 Task: Create List Real Estate Development in Board Project Management Techniques to Workspace Business Process Automation. Create List Residential Sales in Board Product Market Analysis to Workspace Business Process Automation. Create List Commercial Sales in Board Brand Positioning and Differentiation Strategy to Workspace Business Process Automation
Action: Mouse moved to (126, 412)
Screenshot: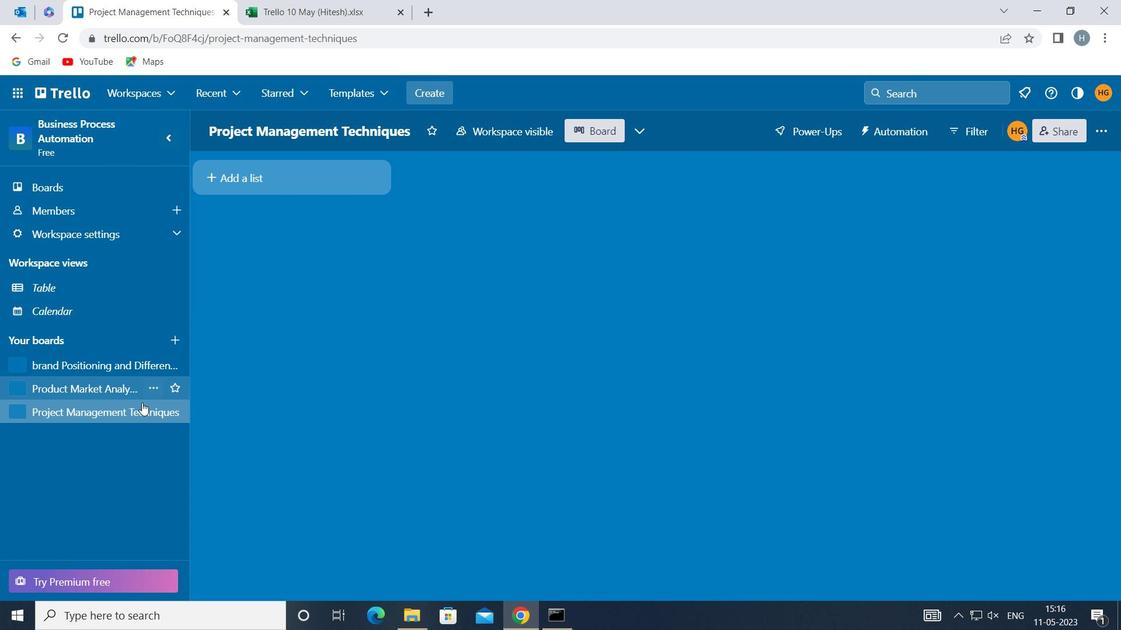 
Action: Mouse pressed left at (126, 412)
Screenshot: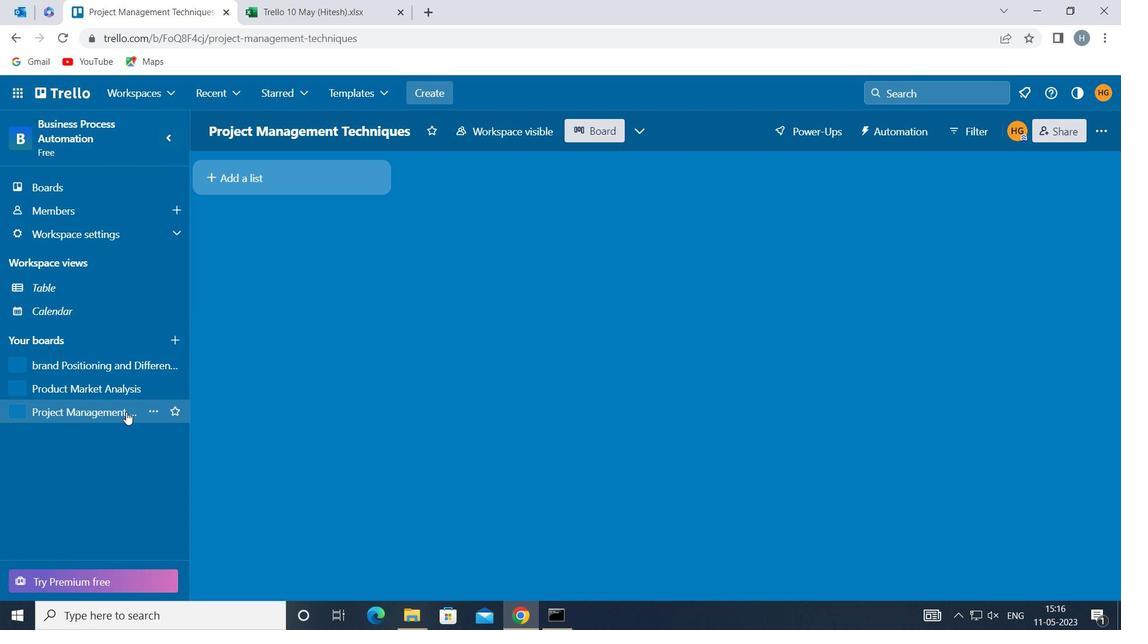 
Action: Mouse moved to (273, 178)
Screenshot: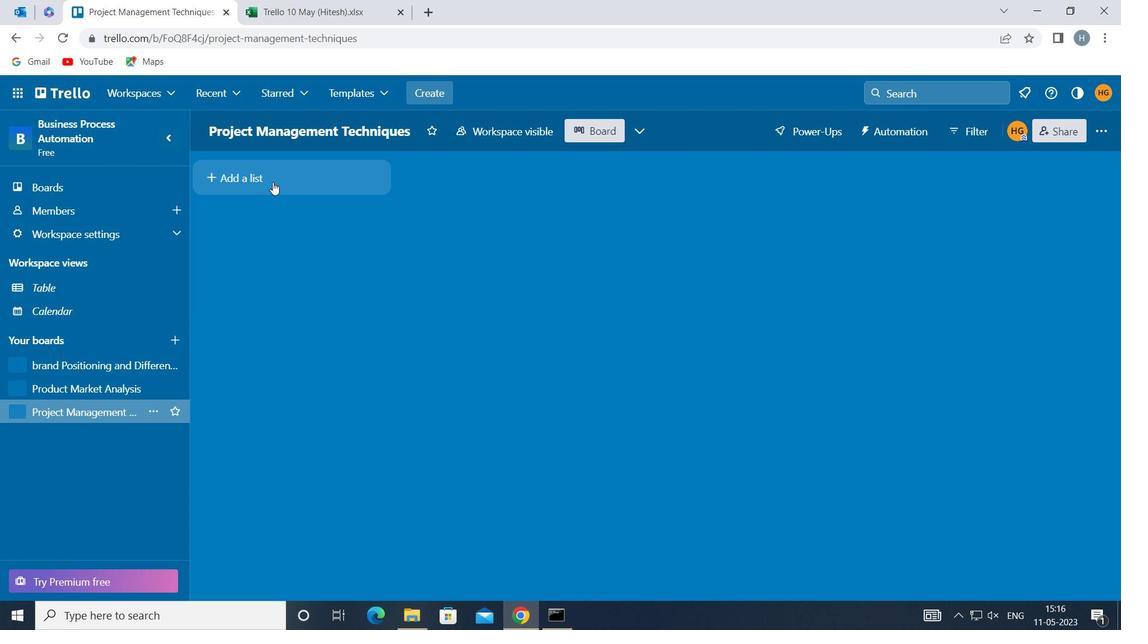 
Action: Mouse pressed left at (273, 178)
Screenshot: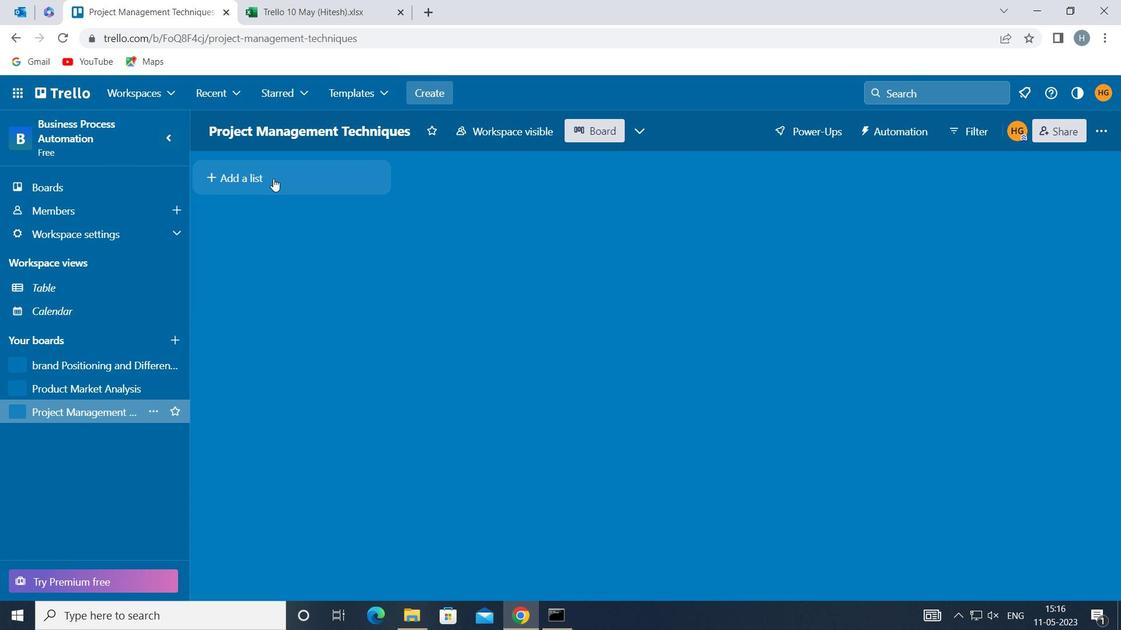 
Action: Mouse moved to (285, 190)
Screenshot: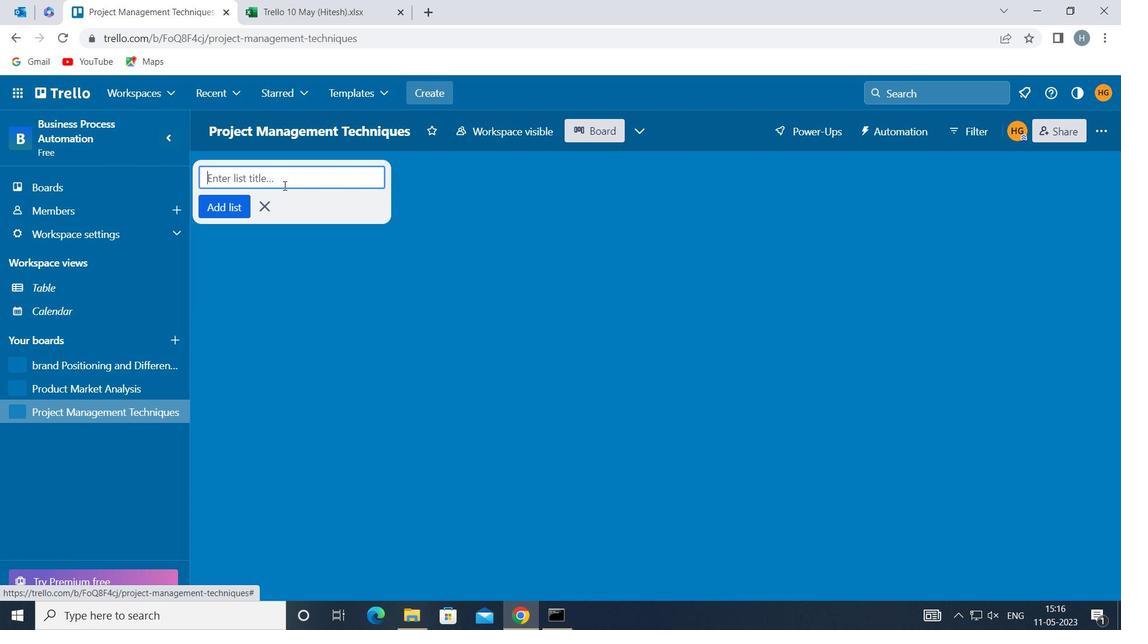 
Action: Key pressed <Key.shift>REAL<Key.space><Key.shift>ESTATE<Key.space><Key.shift>DEVELOPMENT
Screenshot: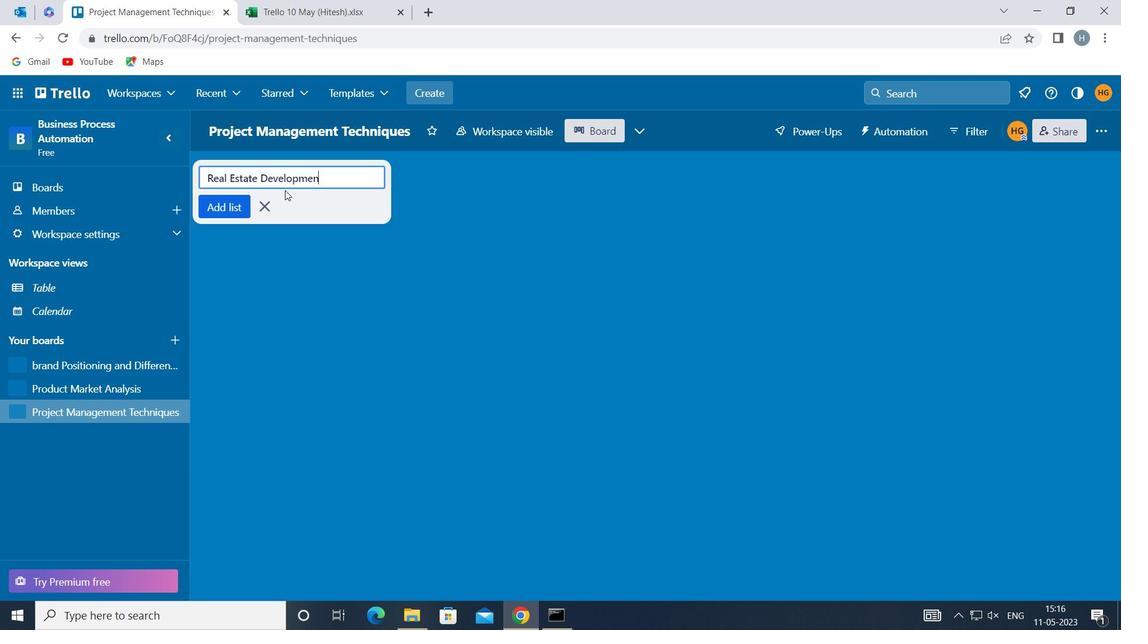 
Action: Mouse moved to (234, 200)
Screenshot: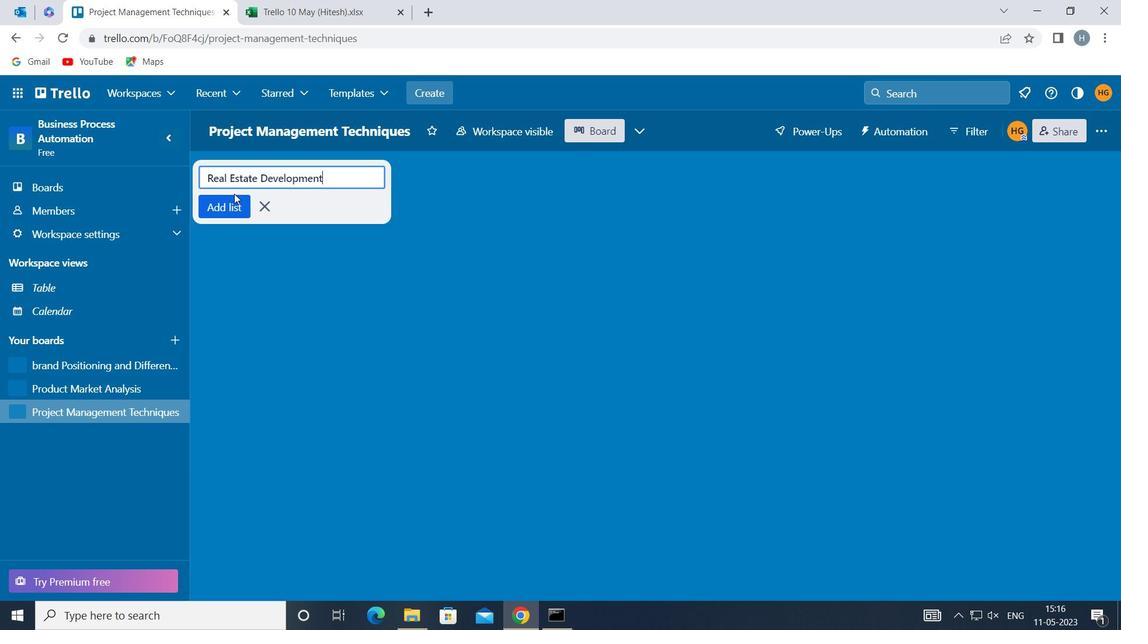 
Action: Mouse pressed left at (234, 200)
Screenshot: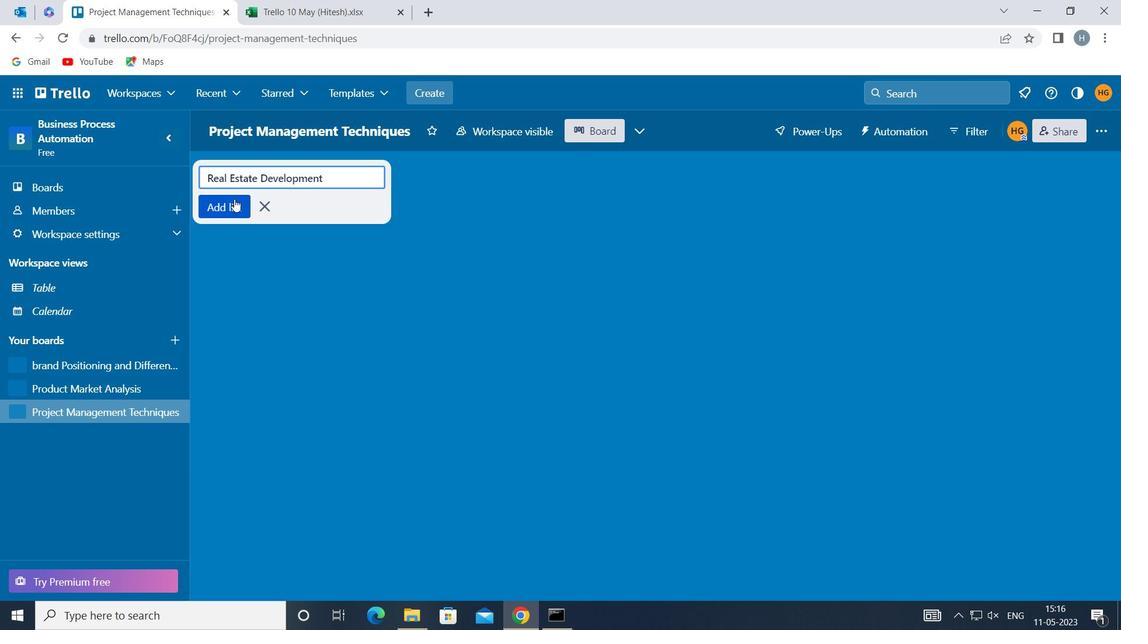 
Action: Mouse moved to (249, 305)
Screenshot: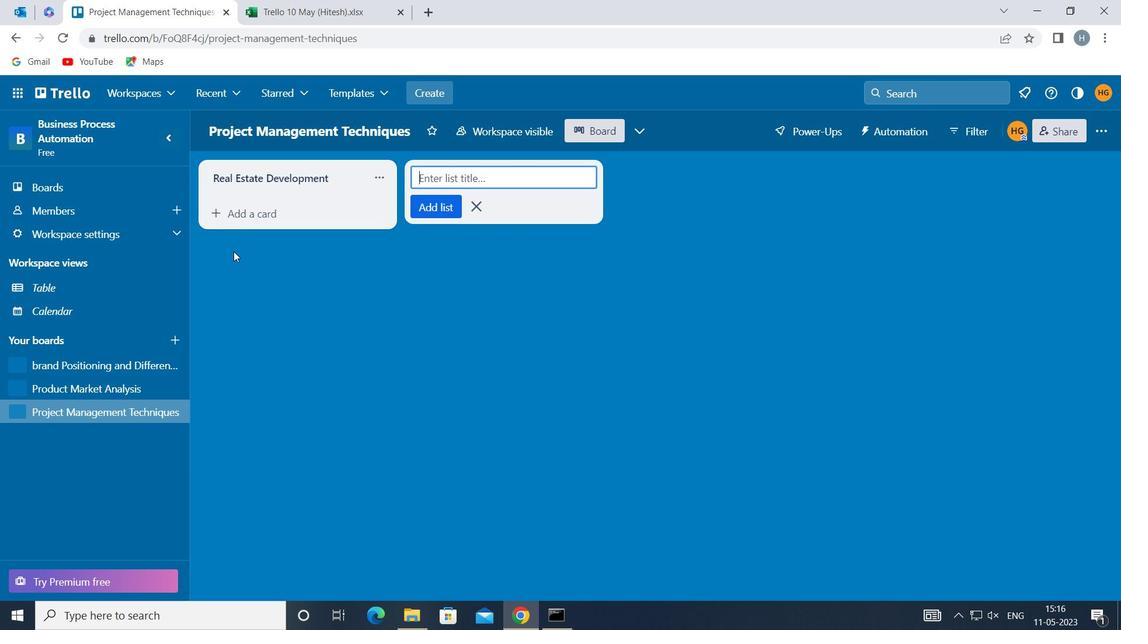 
Action: Mouse pressed left at (249, 305)
Screenshot: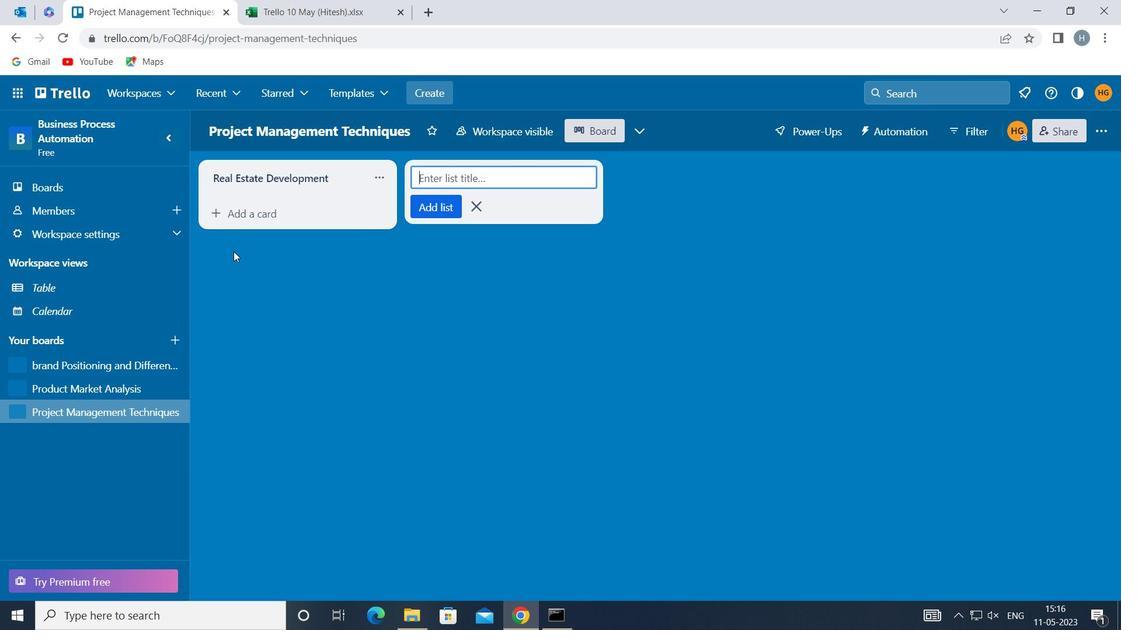 
Action: Mouse moved to (124, 386)
Screenshot: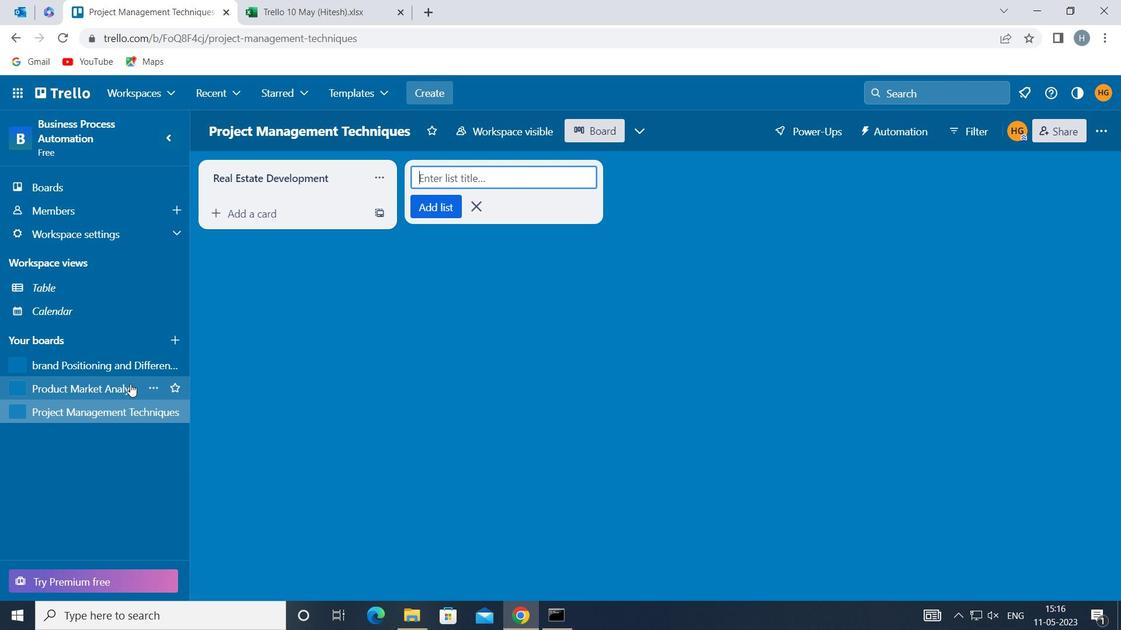 
Action: Mouse pressed left at (124, 386)
Screenshot: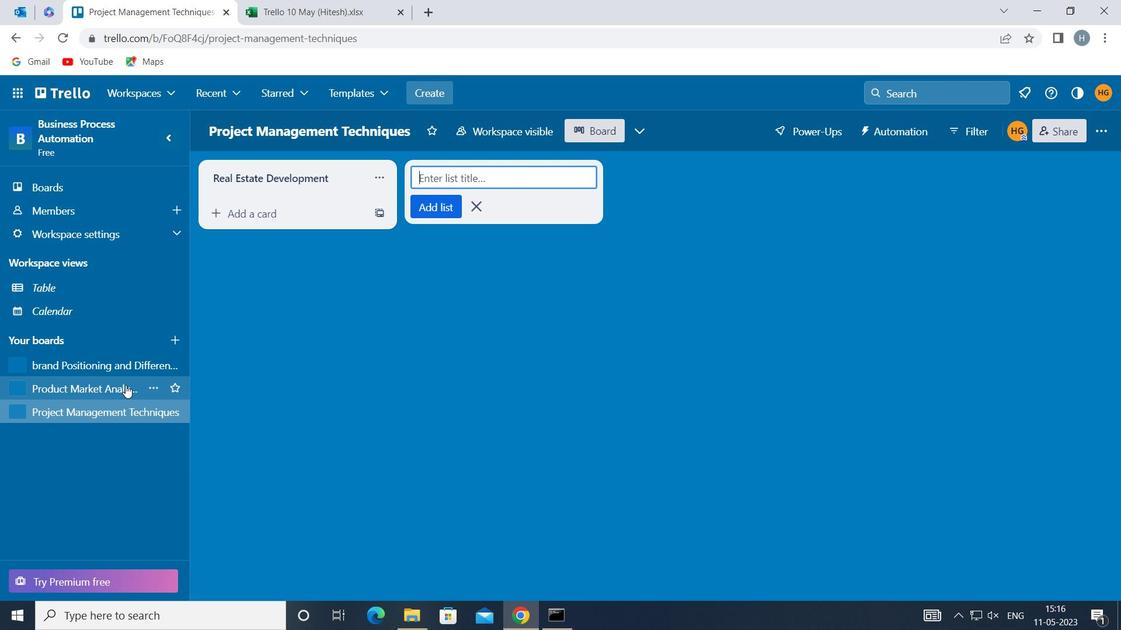 
Action: Mouse moved to (276, 179)
Screenshot: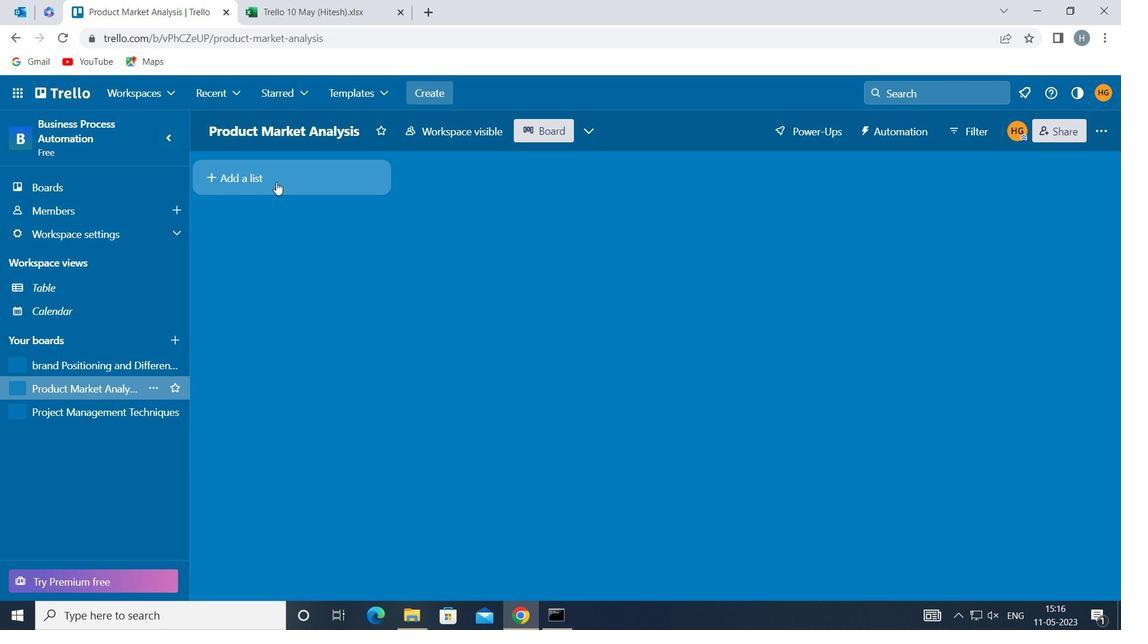 
Action: Mouse pressed left at (276, 179)
Screenshot: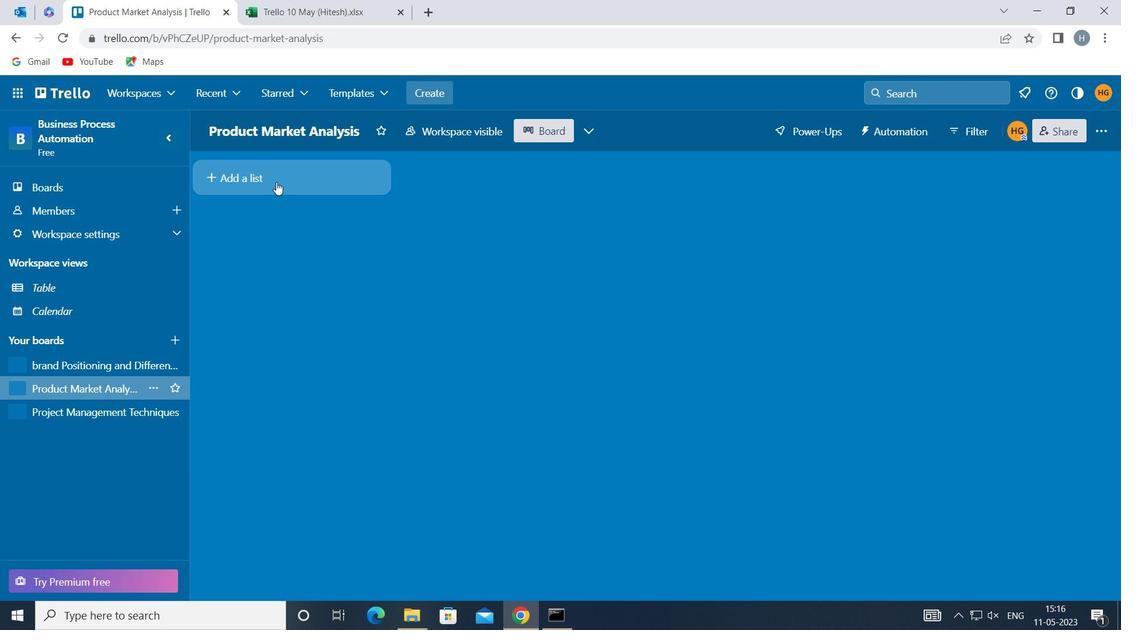 
Action: Key pressed <Key.shift>RESIDENTIAL<Key.space><Key.shift>SALE
Screenshot: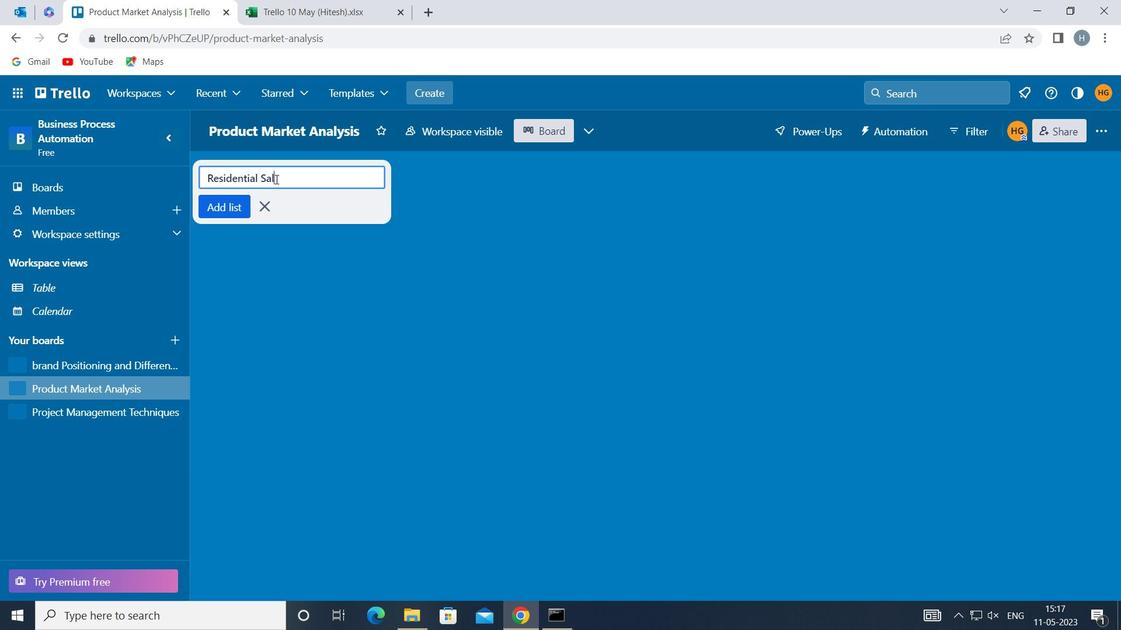 
Action: Mouse moved to (339, 182)
Screenshot: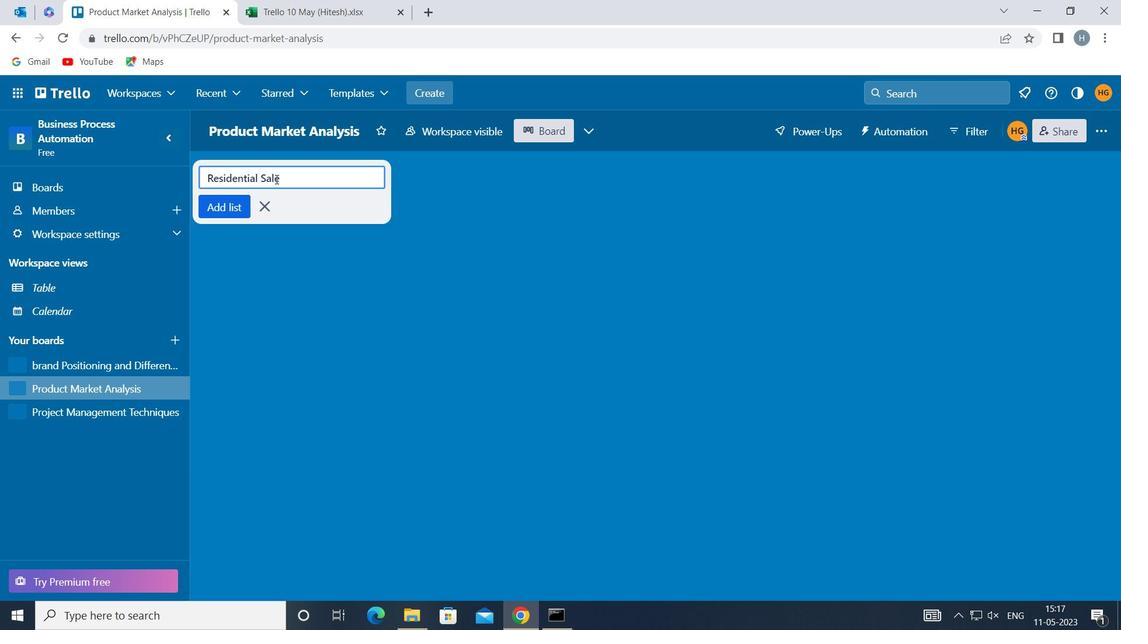 
Action: Key pressed S
Screenshot: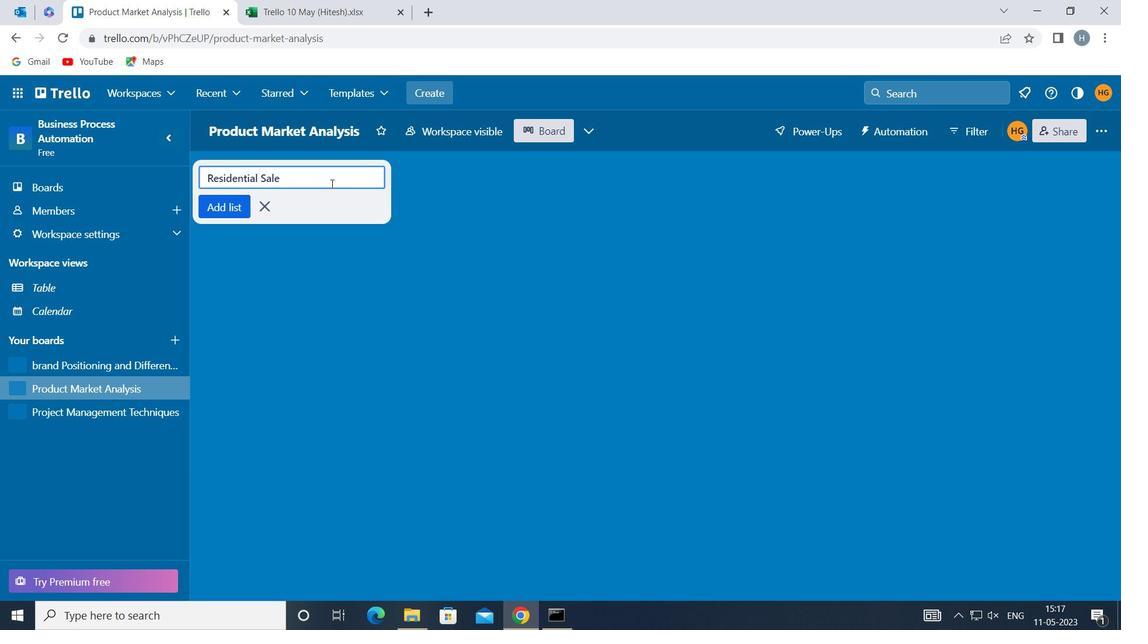 
Action: Mouse moved to (234, 205)
Screenshot: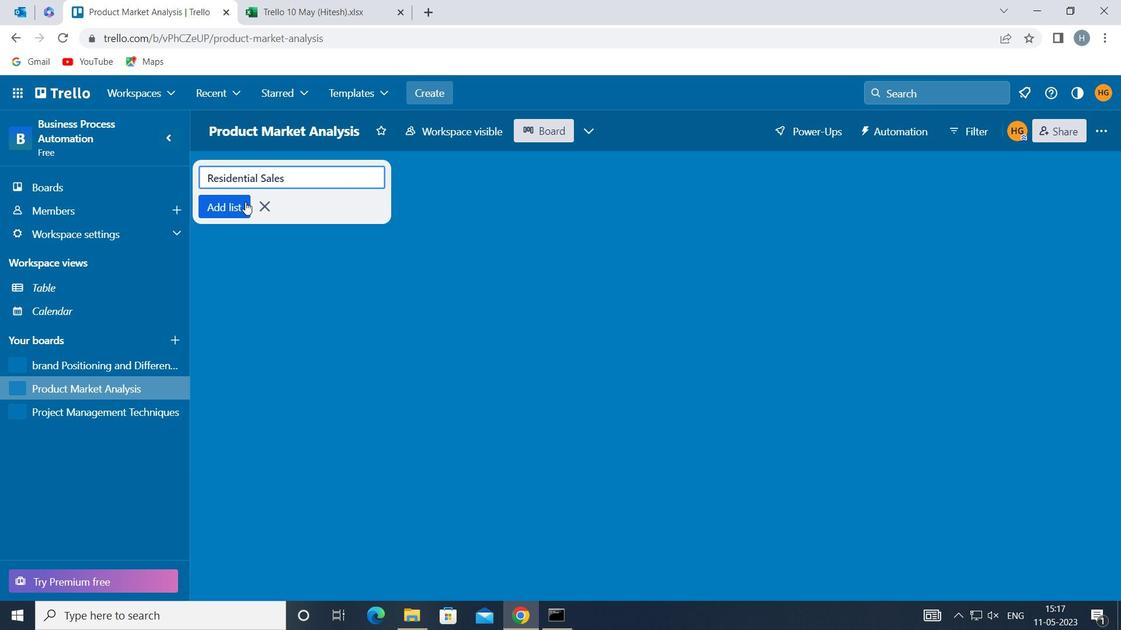 
Action: Mouse pressed left at (234, 205)
Screenshot: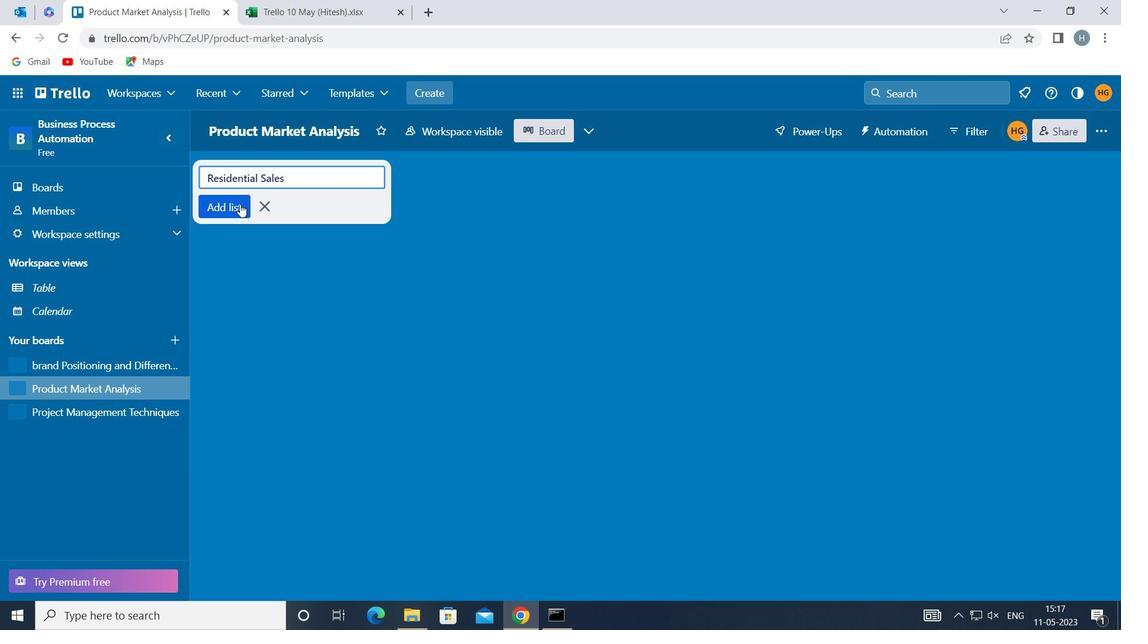 
Action: Mouse moved to (224, 280)
Screenshot: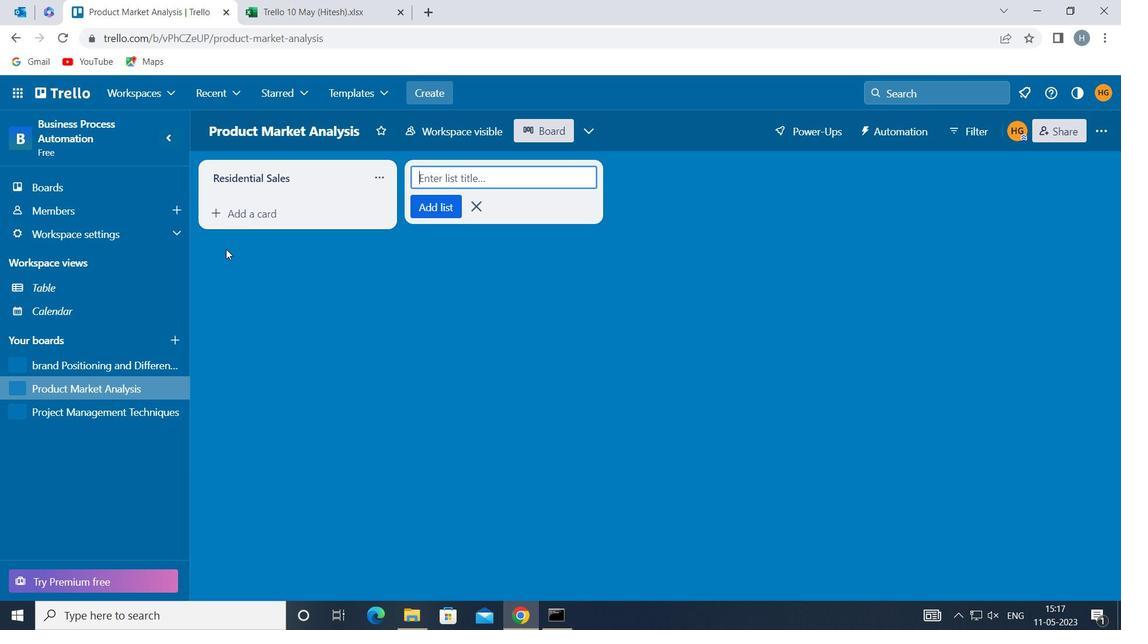 
Action: Mouse pressed left at (224, 280)
Screenshot: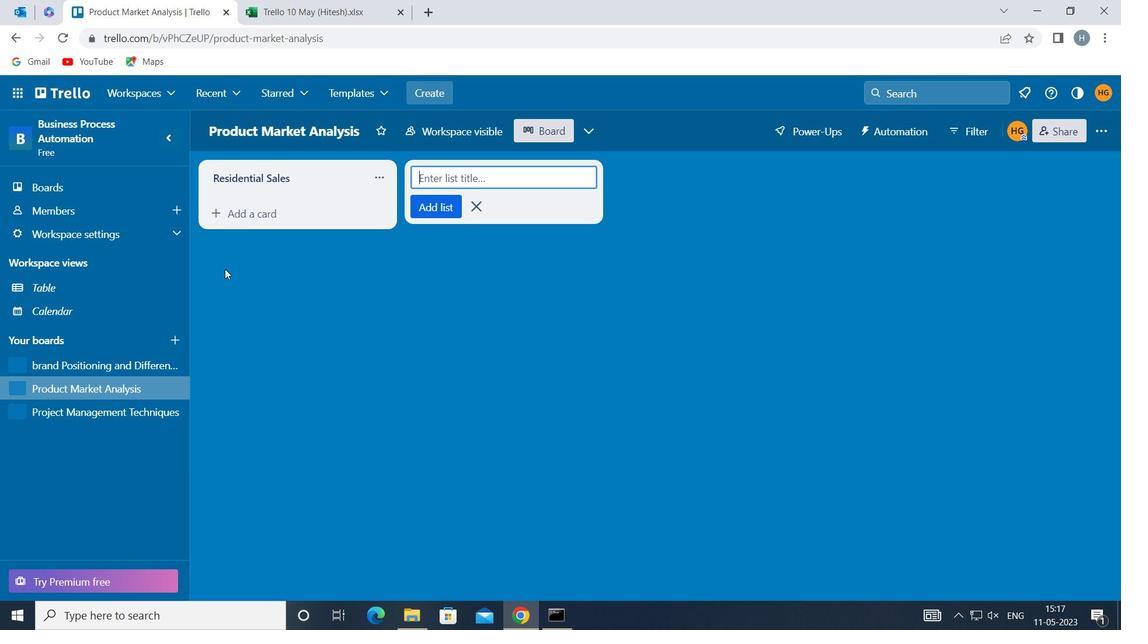 
Action: Mouse moved to (103, 362)
Screenshot: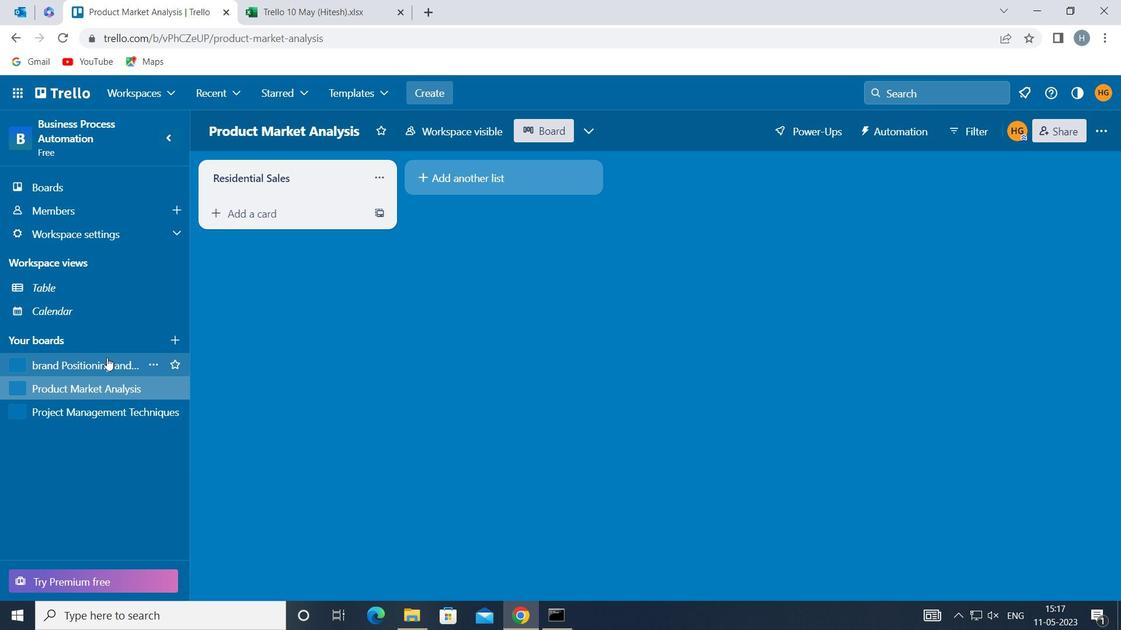 
Action: Mouse pressed left at (103, 362)
Screenshot: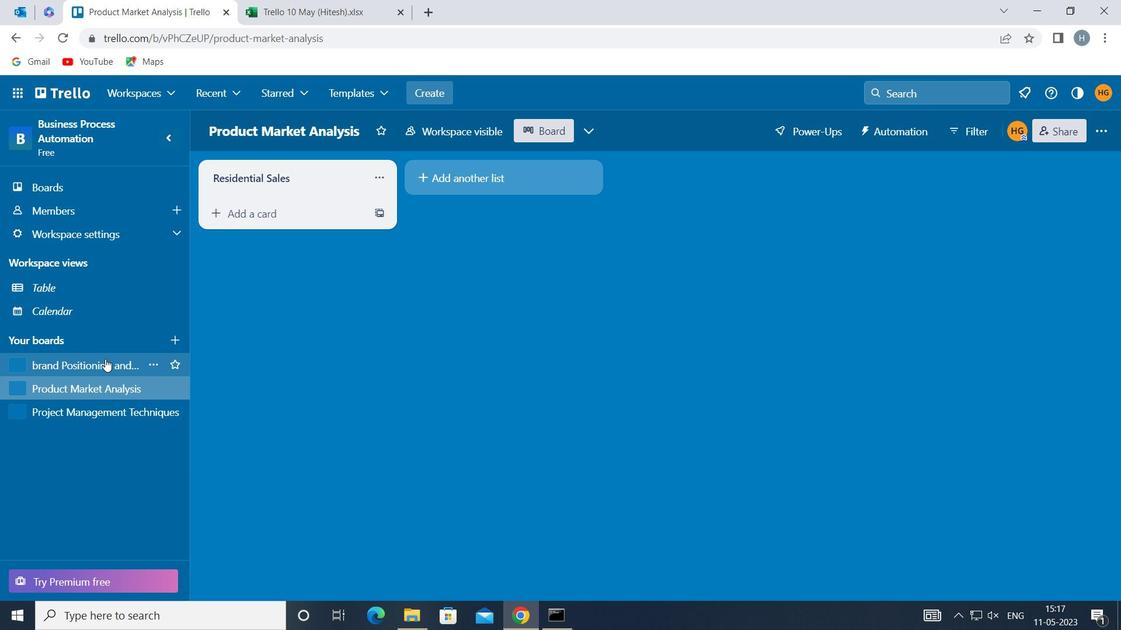
Action: Mouse moved to (276, 176)
Screenshot: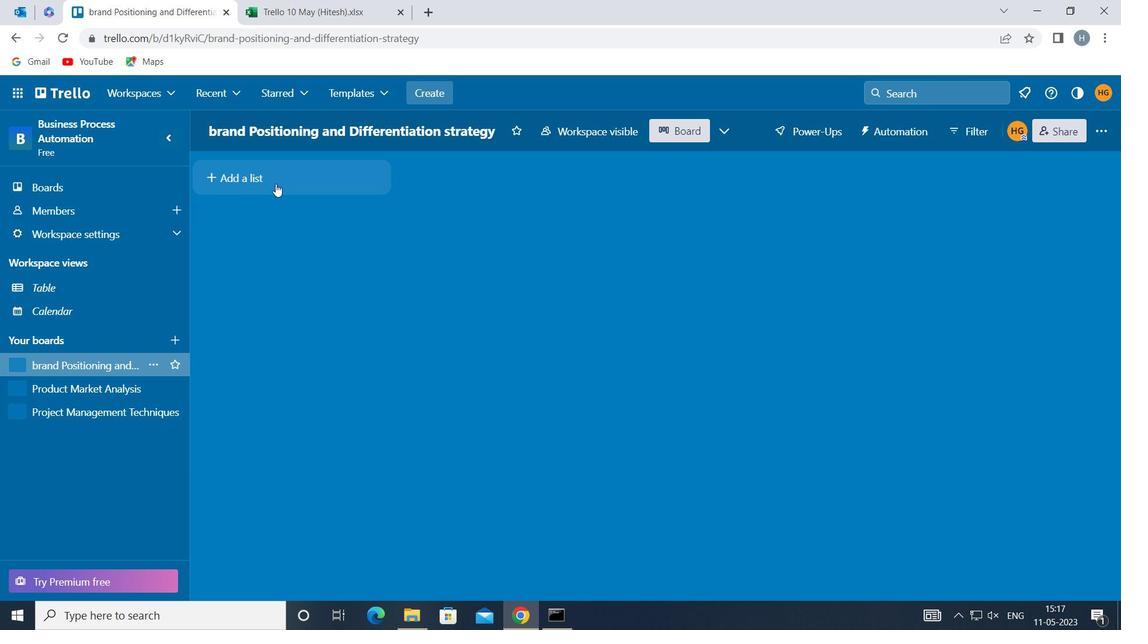 
Action: Mouse pressed left at (276, 176)
Screenshot: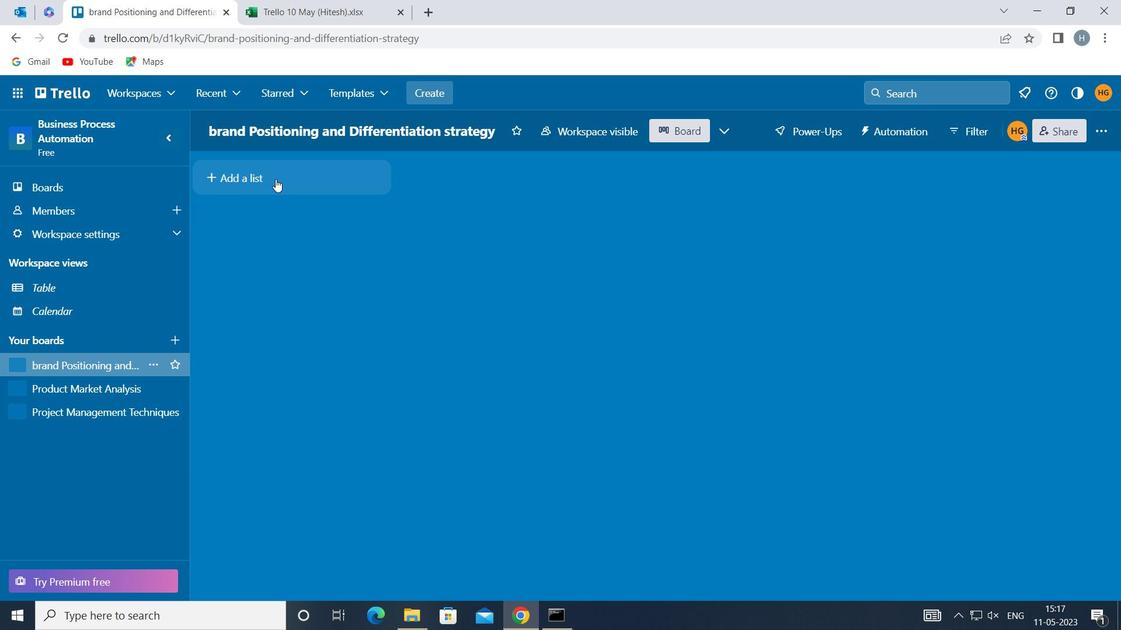 
Action: Mouse moved to (277, 178)
Screenshot: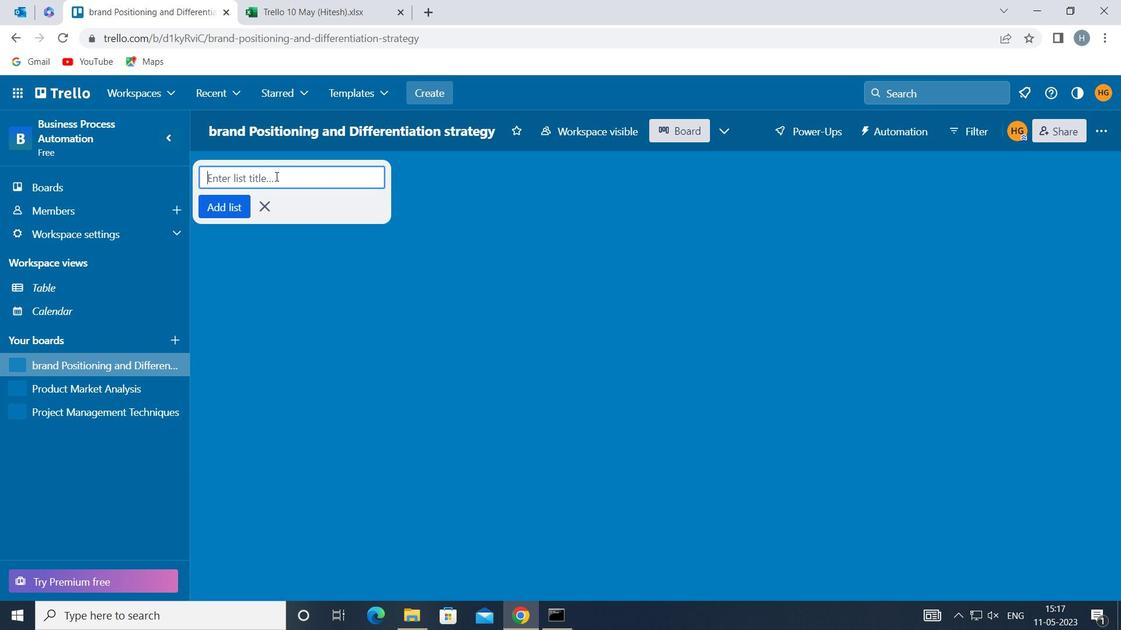 
Action: Key pressed <Key.shift>COMMERCIAL<Key.space><Key.shift>SALE
Screenshot: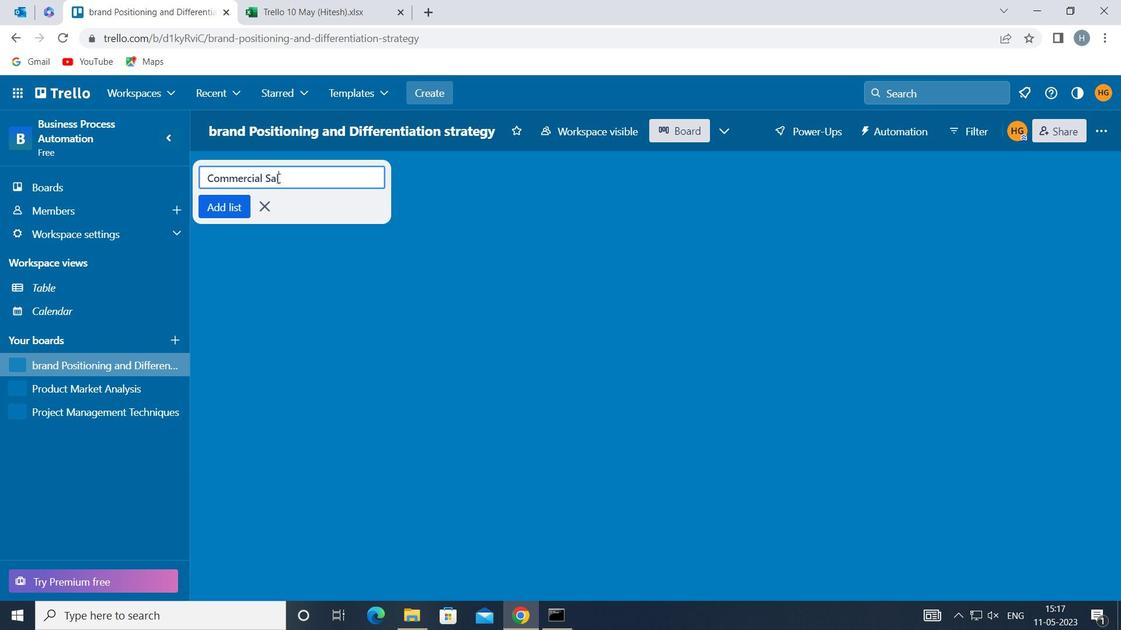 
Action: Mouse moved to (291, 185)
Screenshot: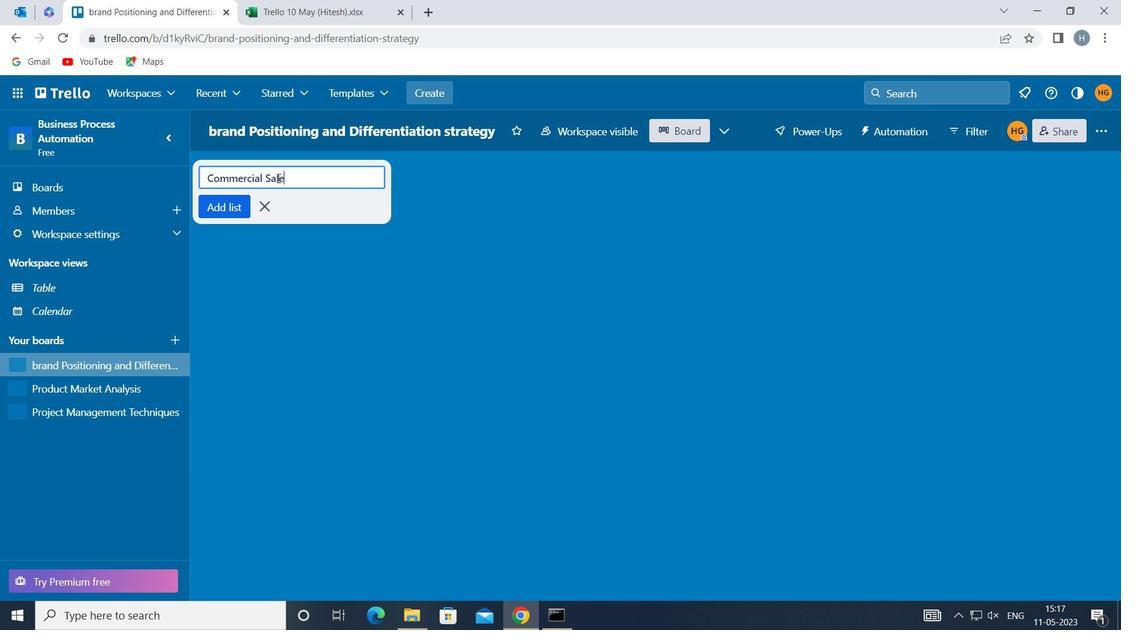 
Action: Key pressed S
Screenshot: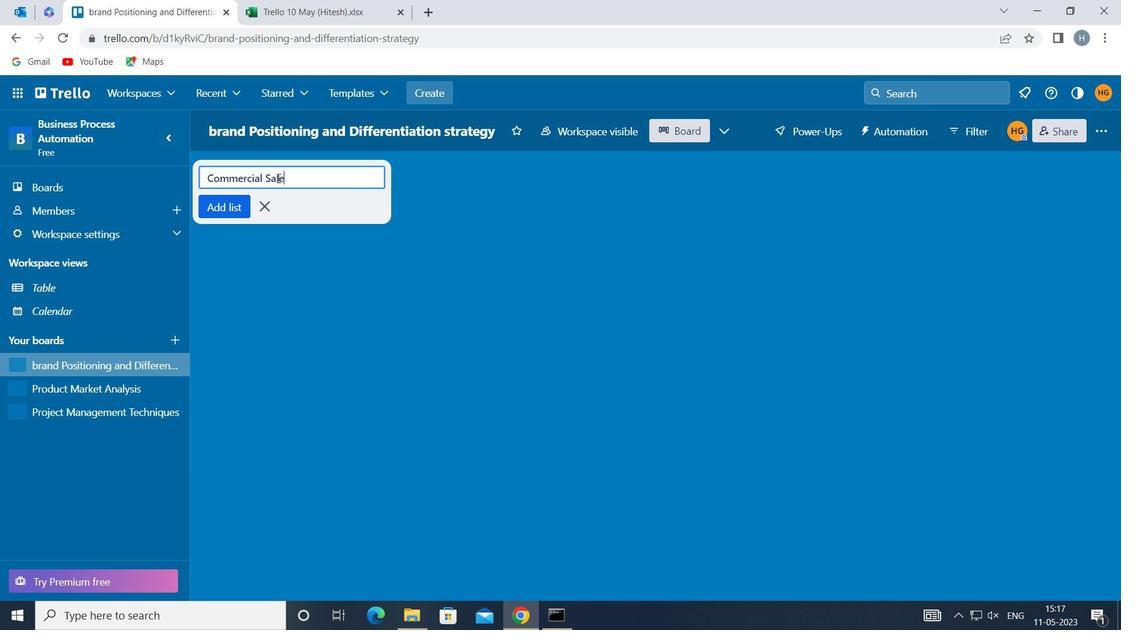
Action: Mouse moved to (274, 247)
Screenshot: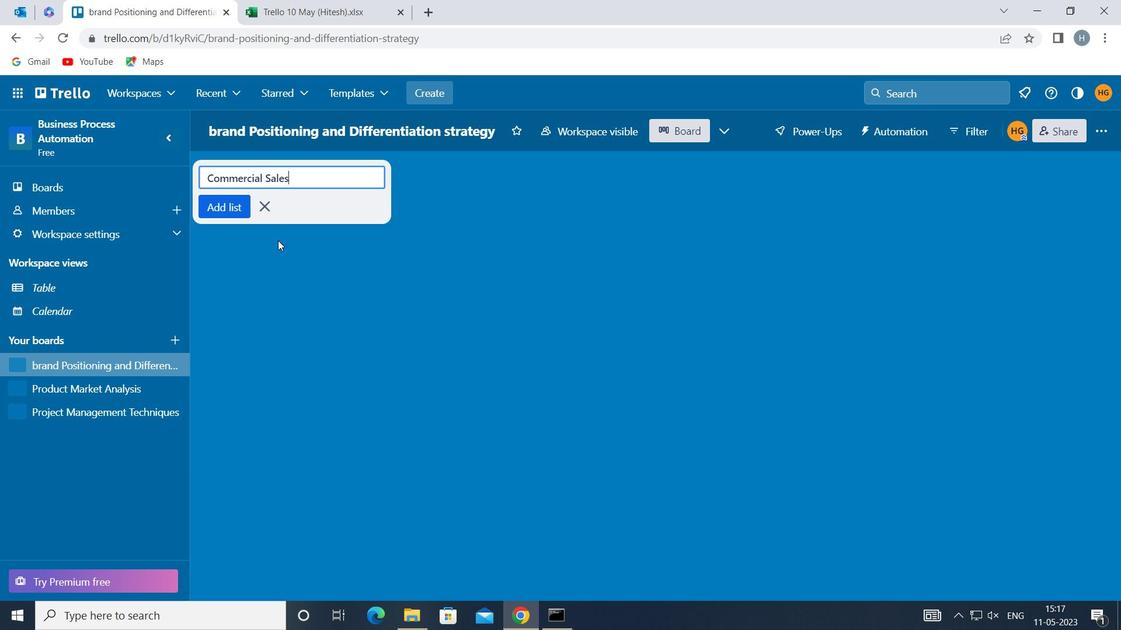 
Action: Mouse pressed left at (274, 247)
Screenshot: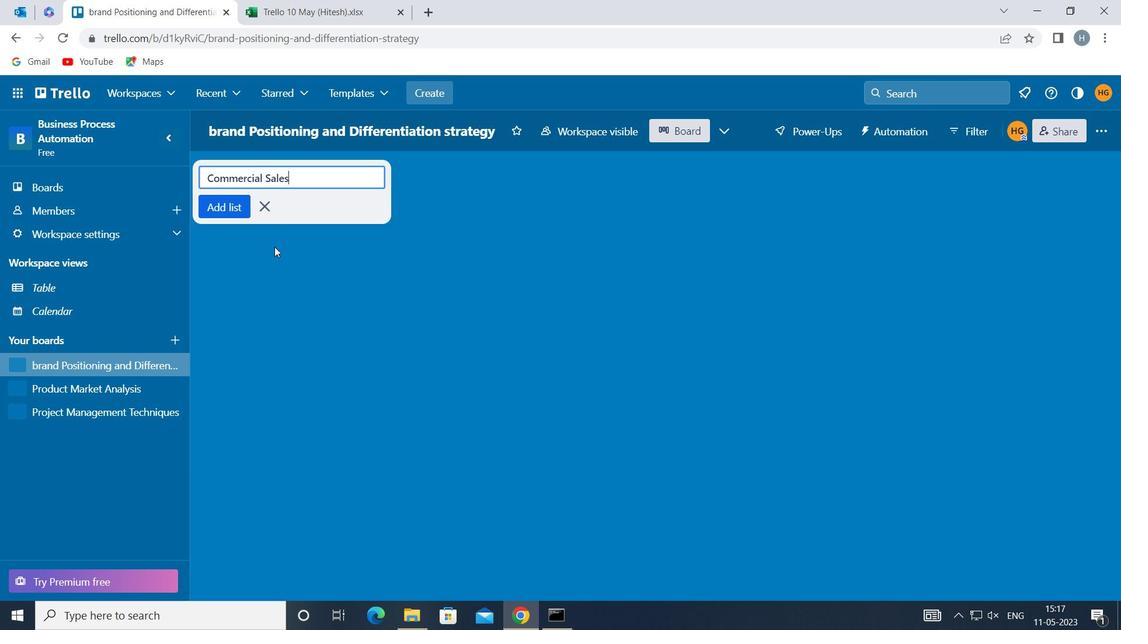 
Action: Mouse moved to (265, 179)
Screenshot: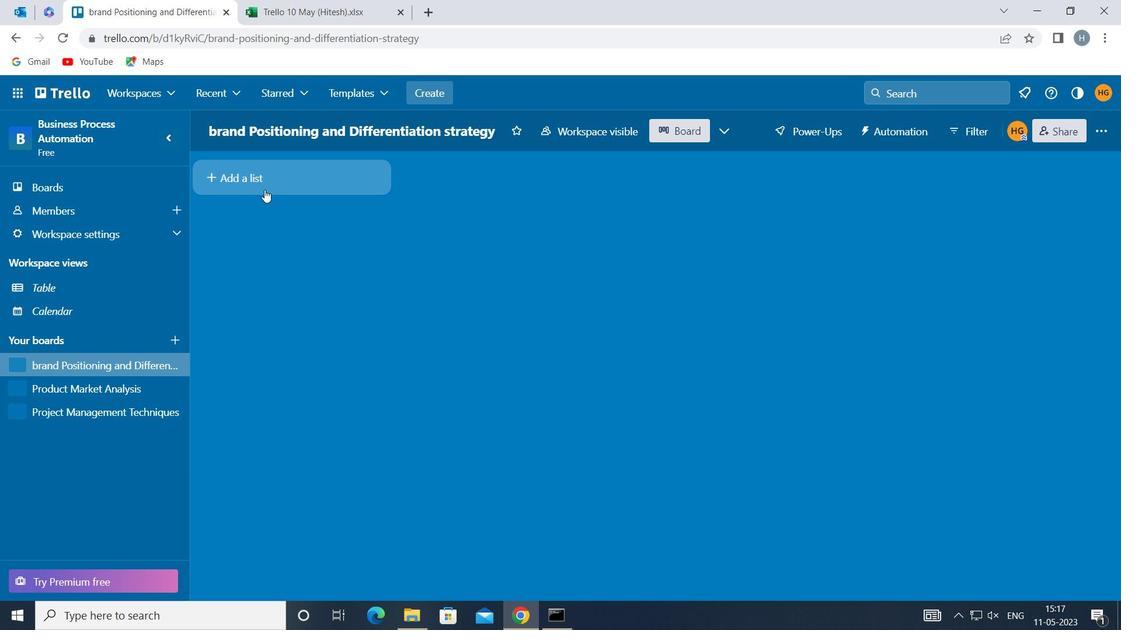 
Action: Mouse pressed left at (265, 179)
Screenshot: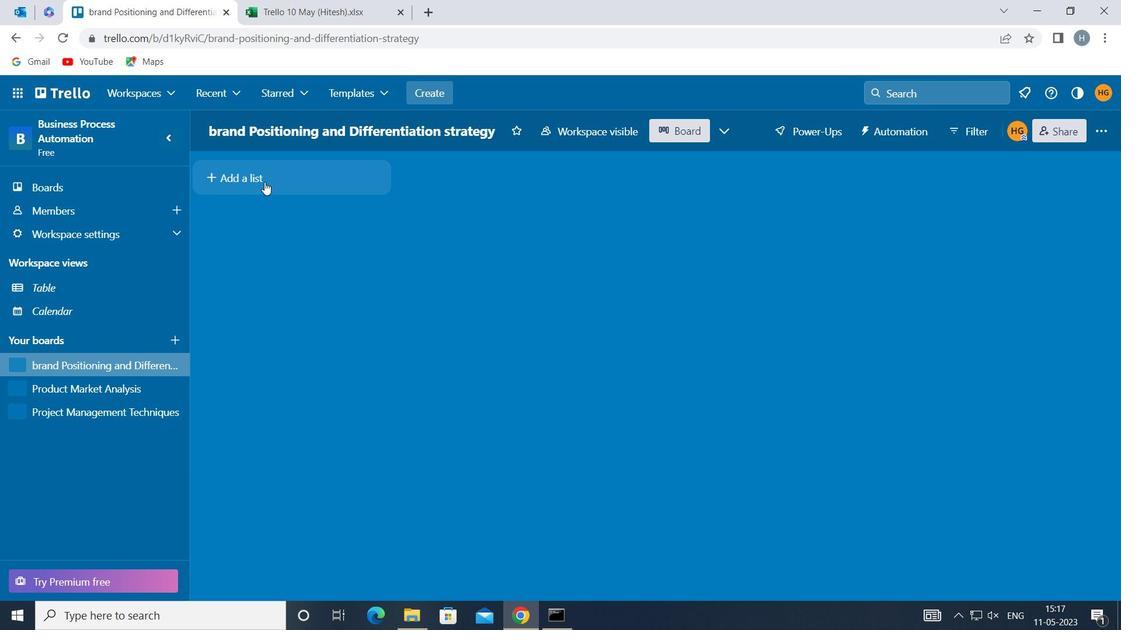 
Action: Mouse moved to (234, 203)
Screenshot: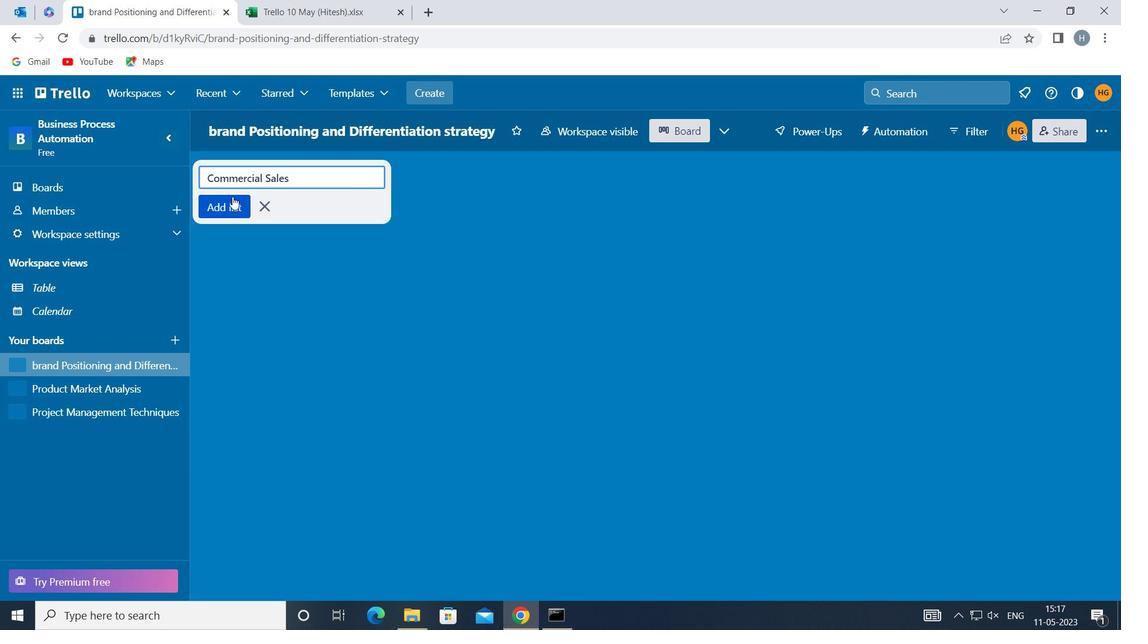 
Action: Mouse pressed left at (234, 203)
Screenshot: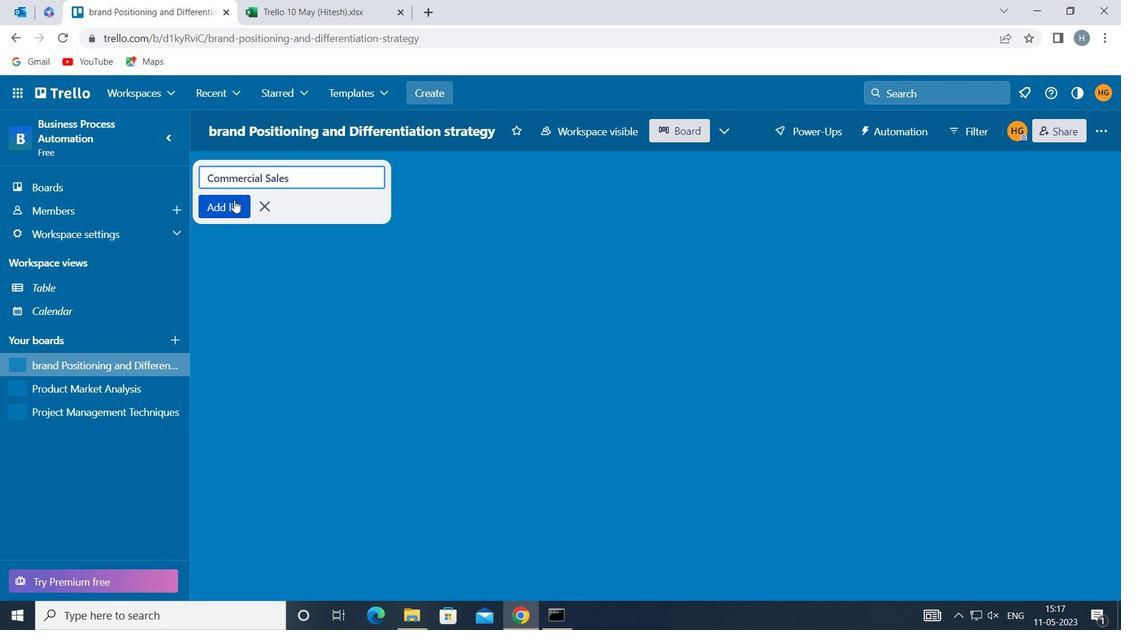 
Action: Mouse moved to (339, 284)
Screenshot: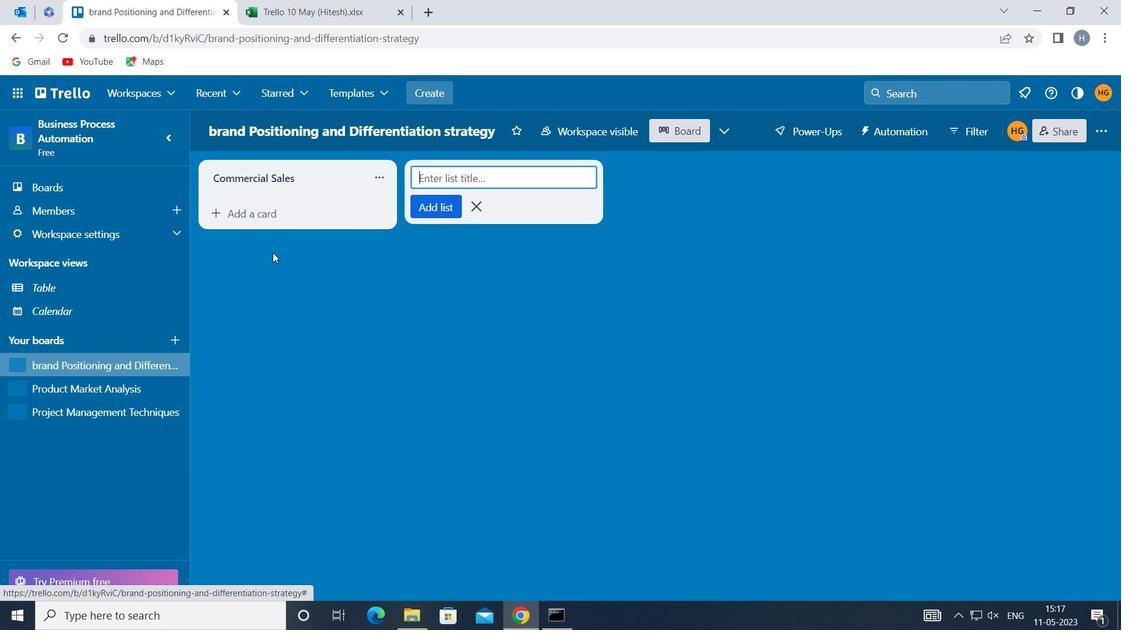 
Action: Mouse pressed left at (339, 284)
Screenshot: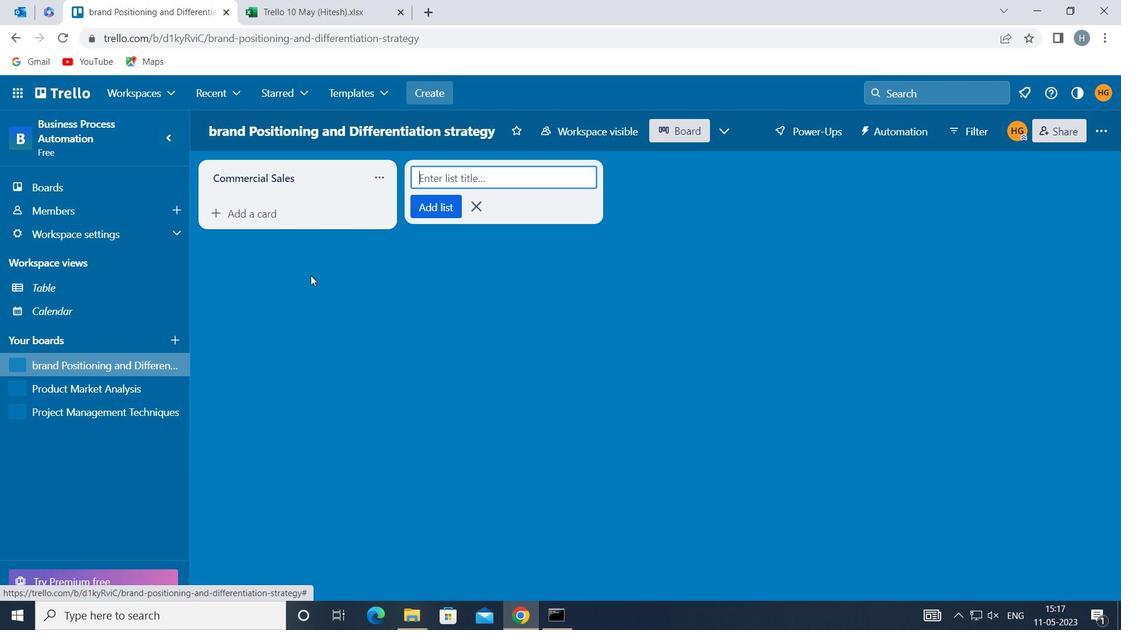
Action: Mouse moved to (333, 278)
Screenshot: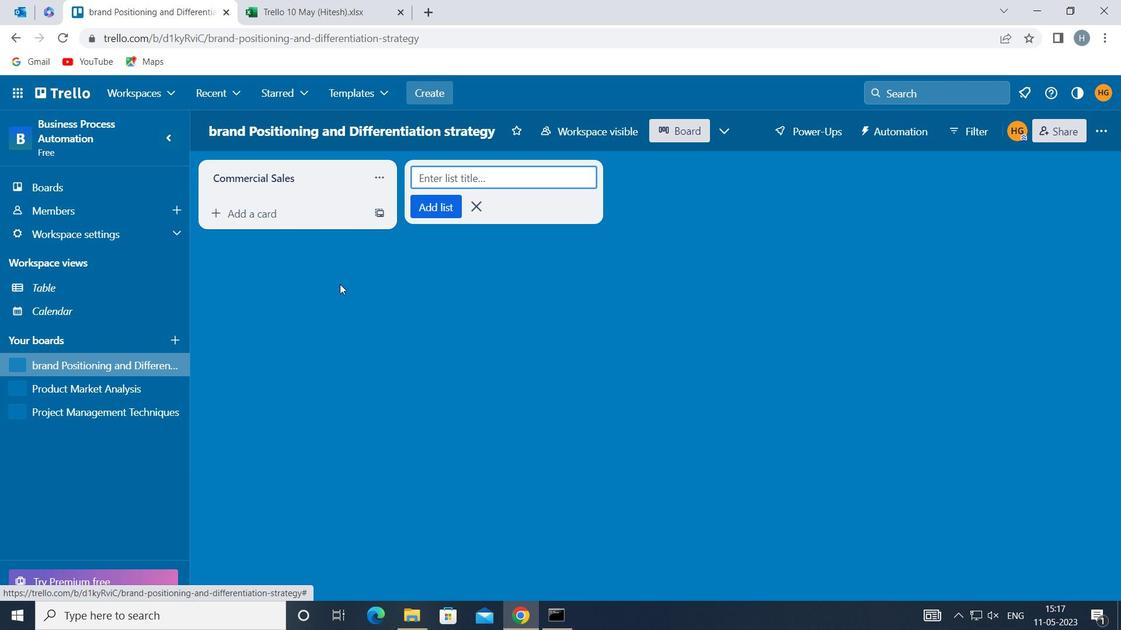 
